 Task: Create a blank project ConvertTech with privacy Private to Project members  and default view as Board and in the team Taskers . Create three sections in the project as To-Do, Doing and Done
Action: Mouse moved to (402, 311)
Screenshot: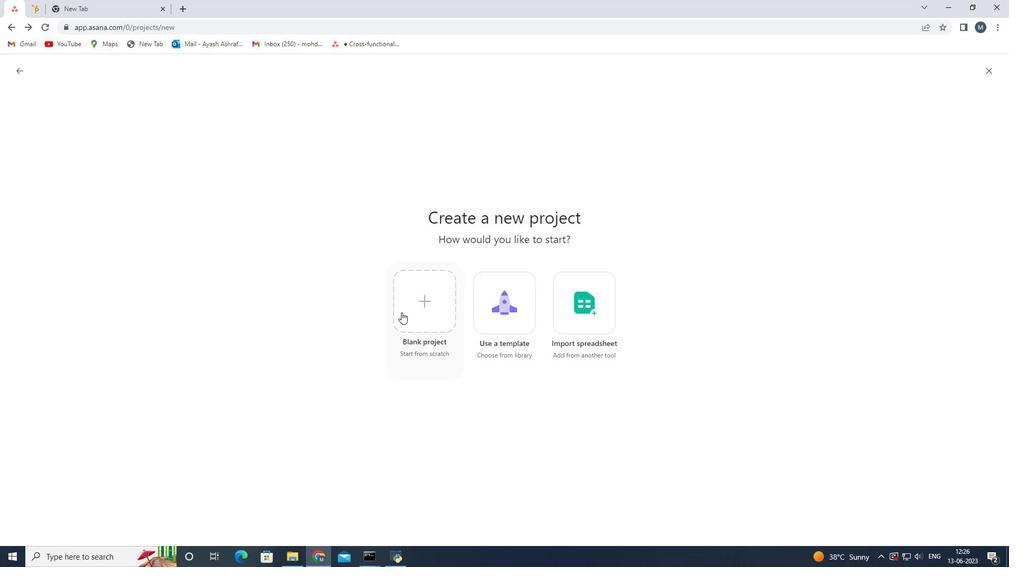 
Action: Mouse pressed left at (402, 311)
Screenshot: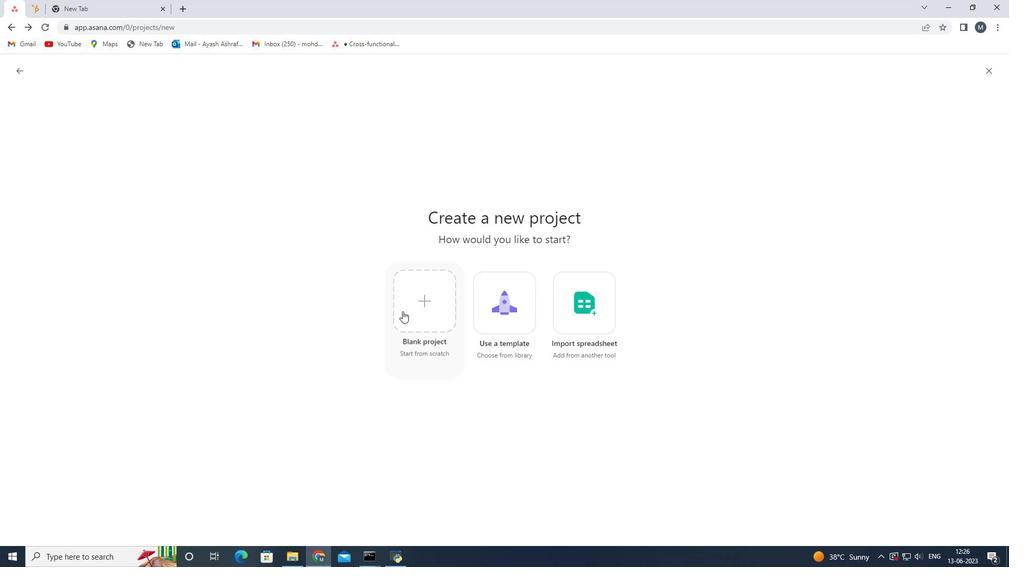 
Action: Mouse moved to (179, 147)
Screenshot: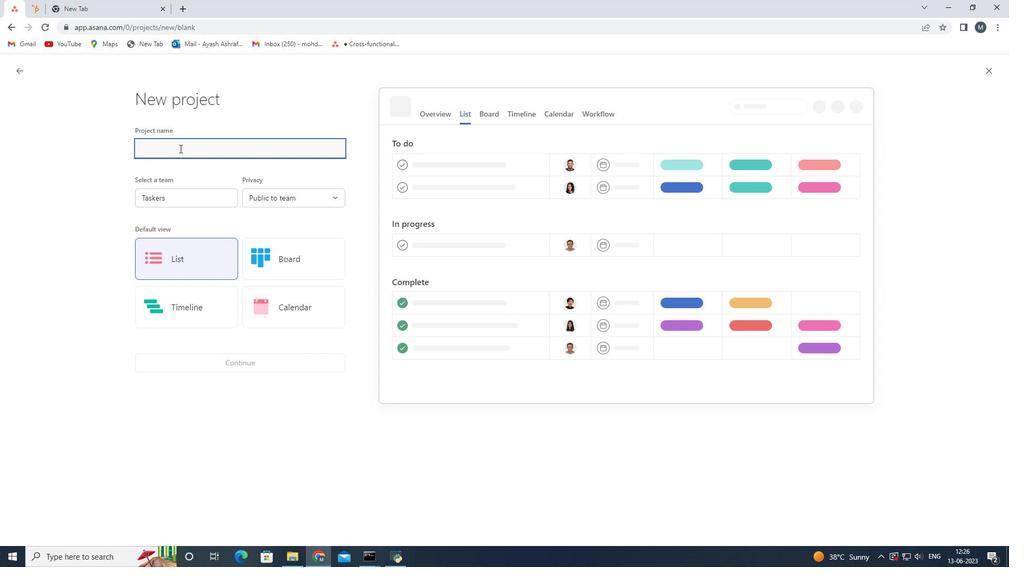 
Action: Mouse pressed left at (179, 147)
Screenshot: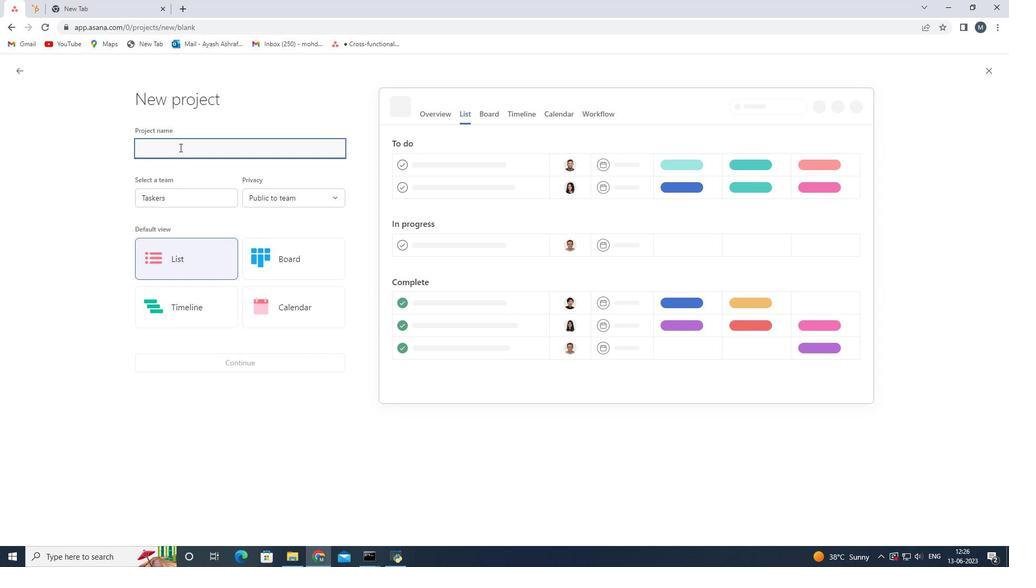 
Action: Key pressed <Key.shift>Convert<Key.space><Key.shift>Tech<Key.space>
Screenshot: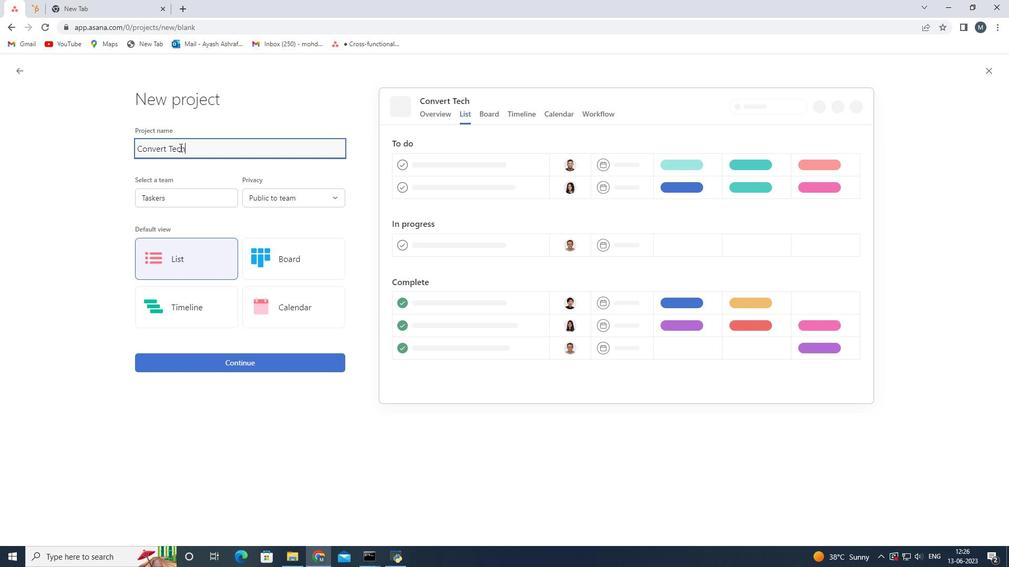 
Action: Mouse moved to (296, 197)
Screenshot: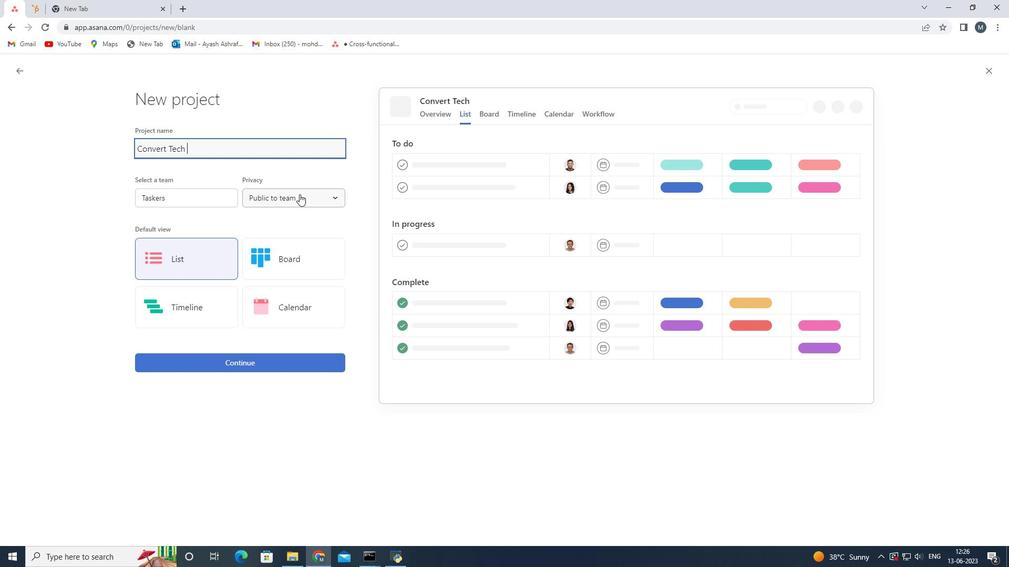 
Action: Mouse pressed left at (296, 197)
Screenshot: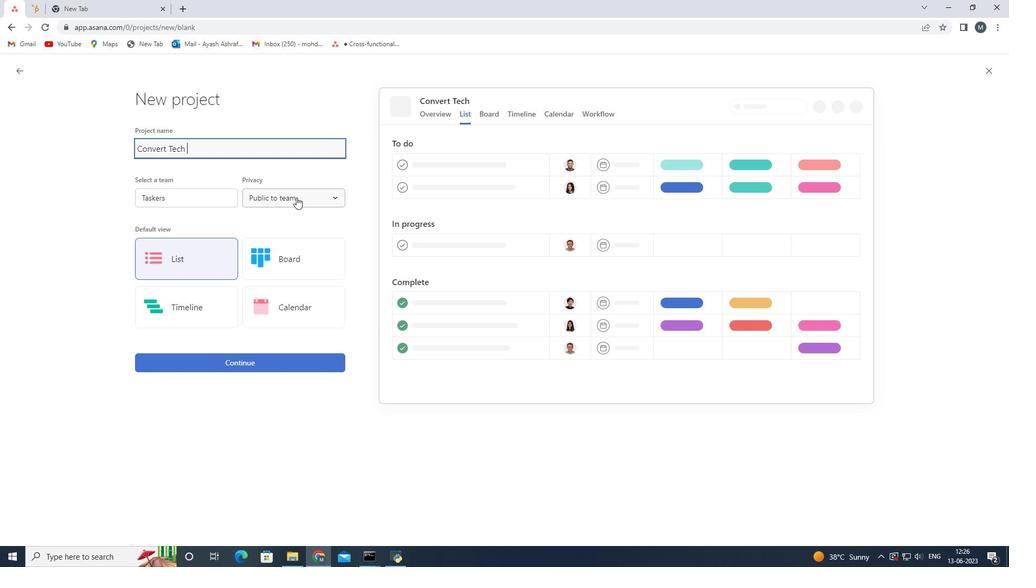 
Action: Mouse moved to (304, 239)
Screenshot: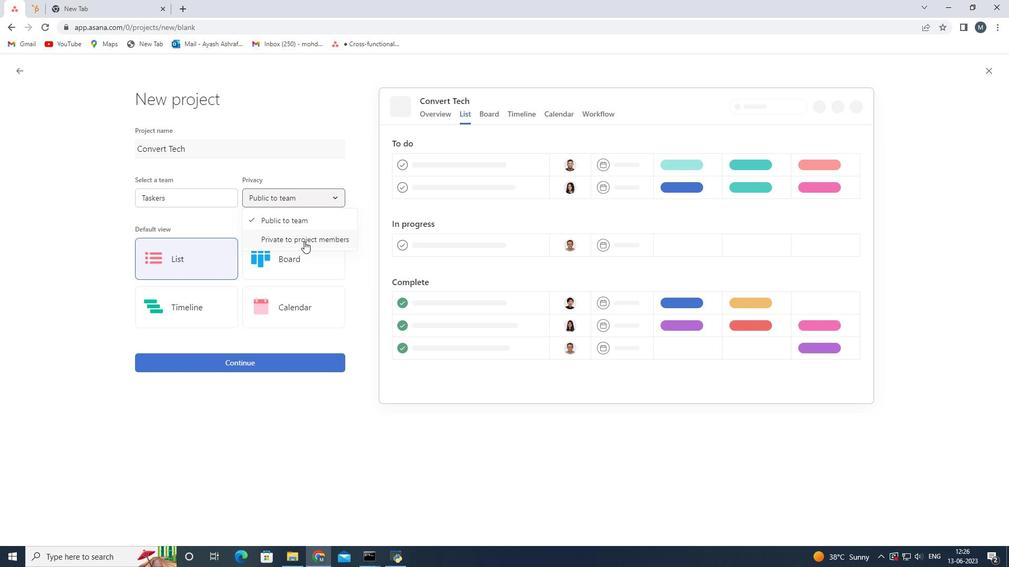 
Action: Mouse pressed left at (304, 239)
Screenshot: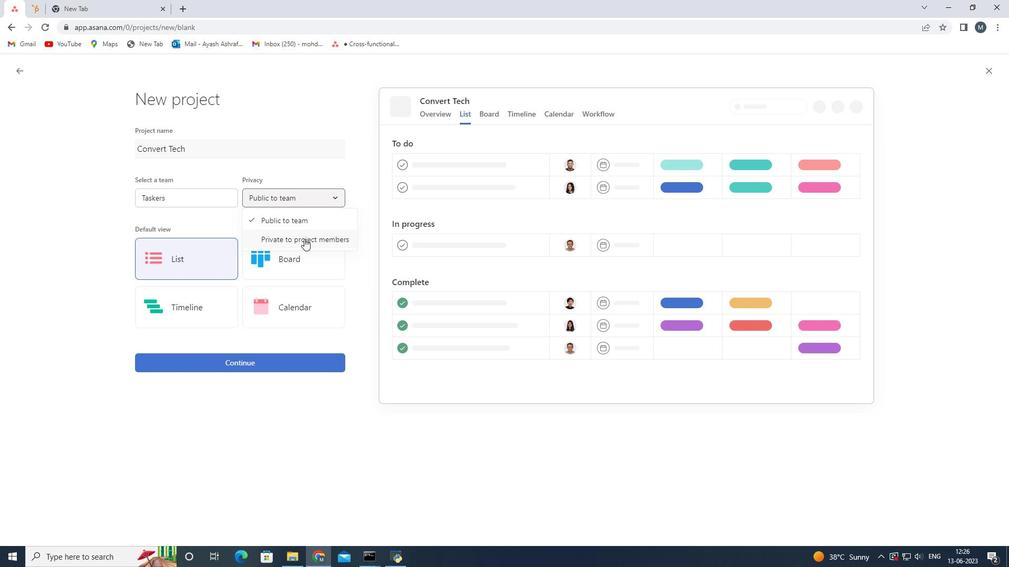 
Action: Mouse moved to (189, 196)
Screenshot: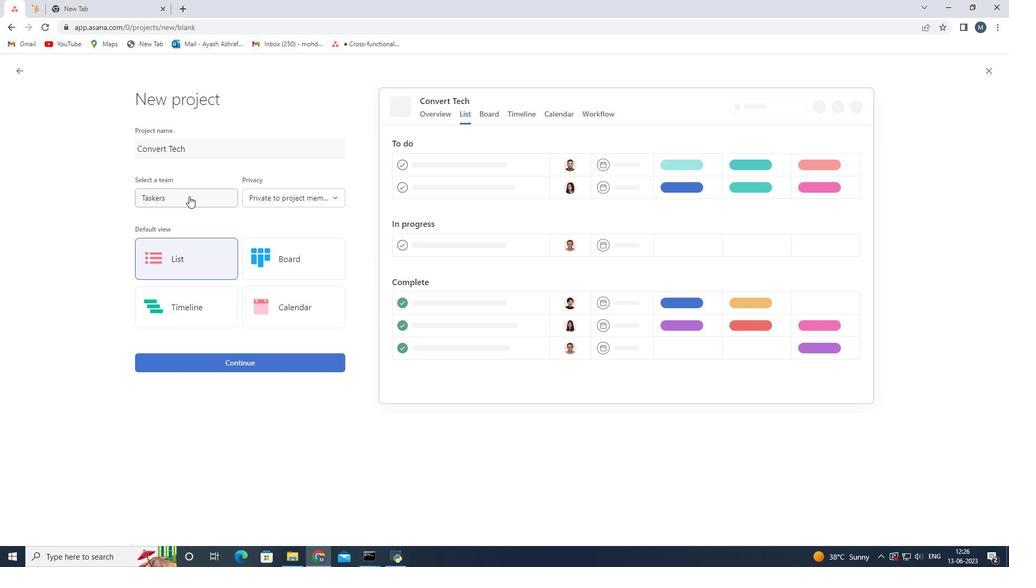 
Action: Mouse pressed left at (189, 196)
Screenshot: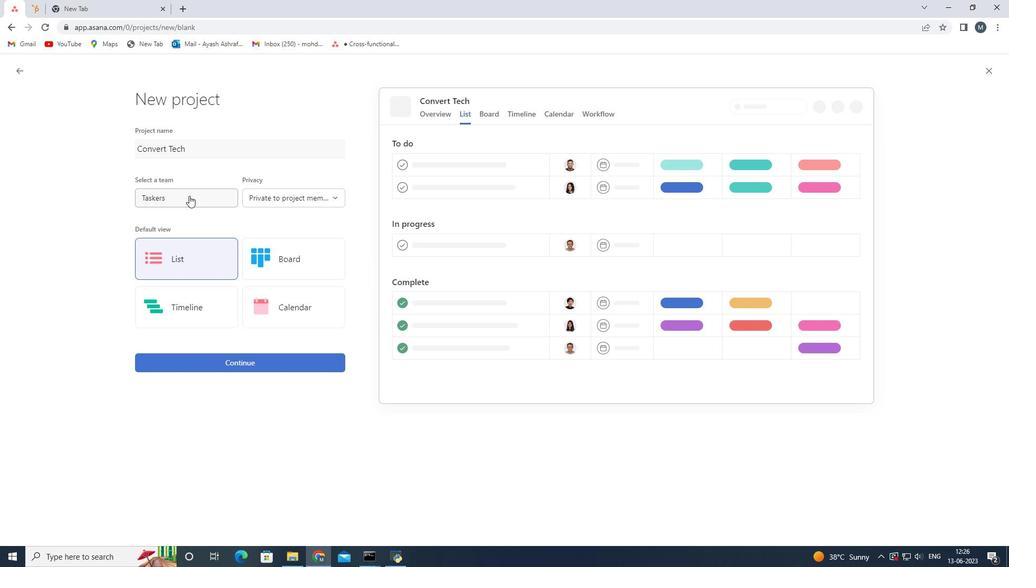 
Action: Mouse moved to (183, 264)
Screenshot: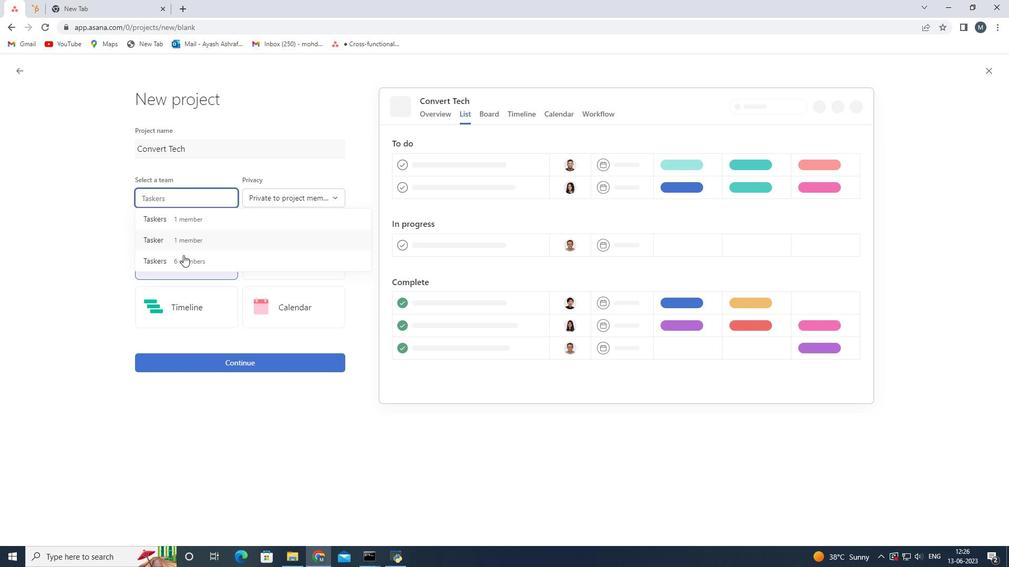 
Action: Mouse pressed left at (183, 264)
Screenshot: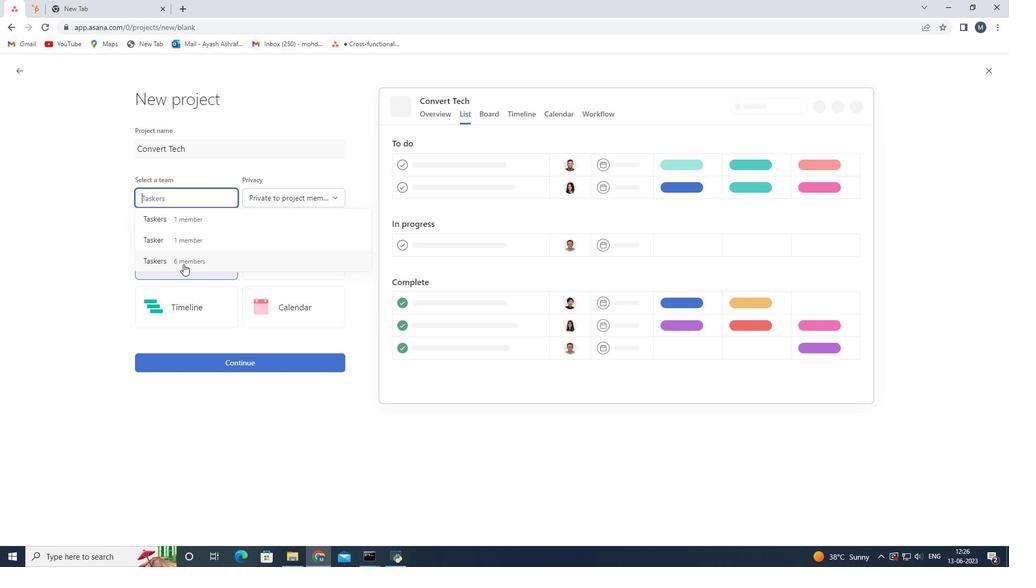 
Action: Mouse moved to (287, 261)
Screenshot: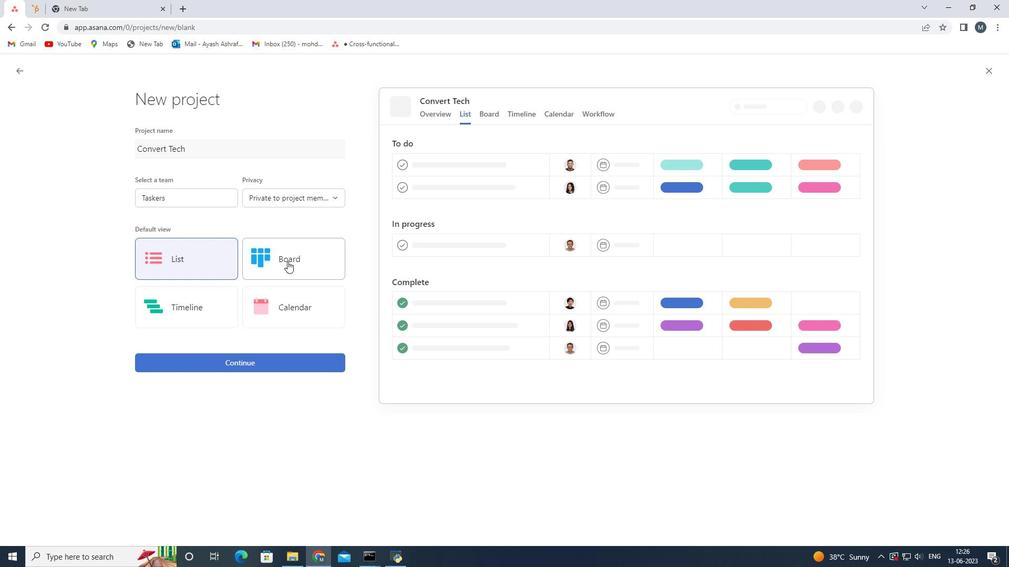 
Action: Mouse pressed left at (287, 261)
Screenshot: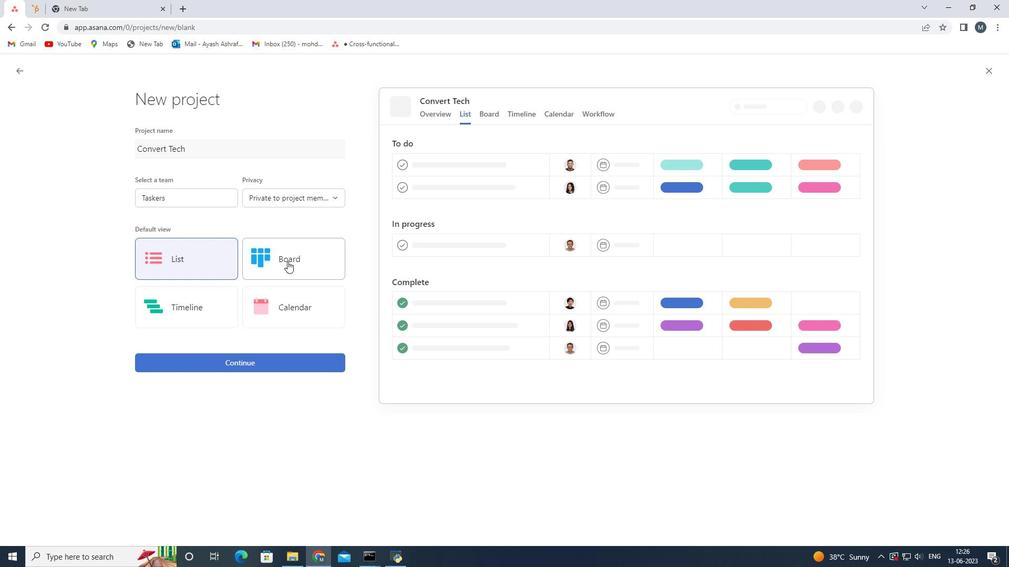 
Action: Mouse moved to (257, 363)
Screenshot: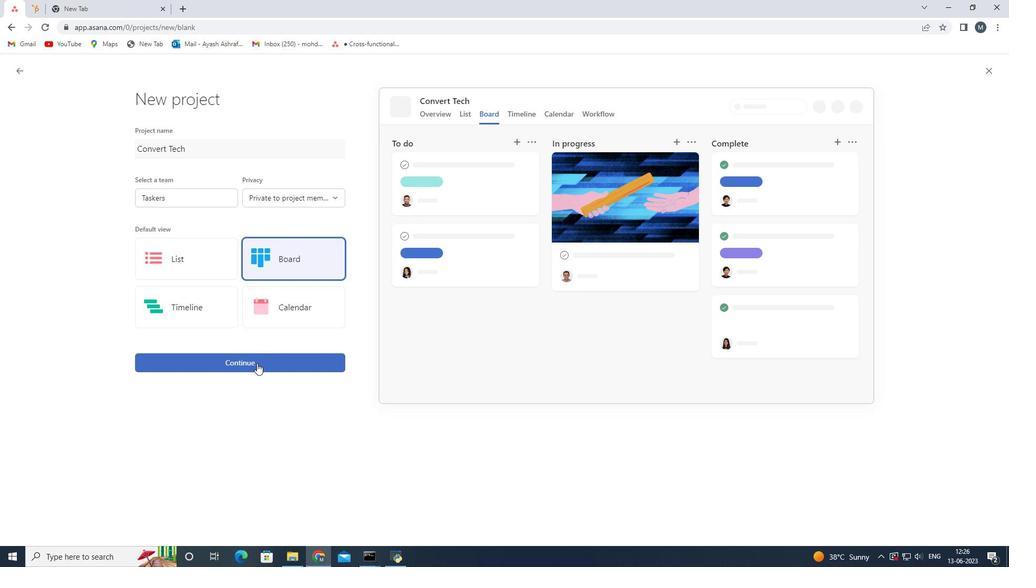 
Action: Mouse pressed left at (257, 363)
Screenshot: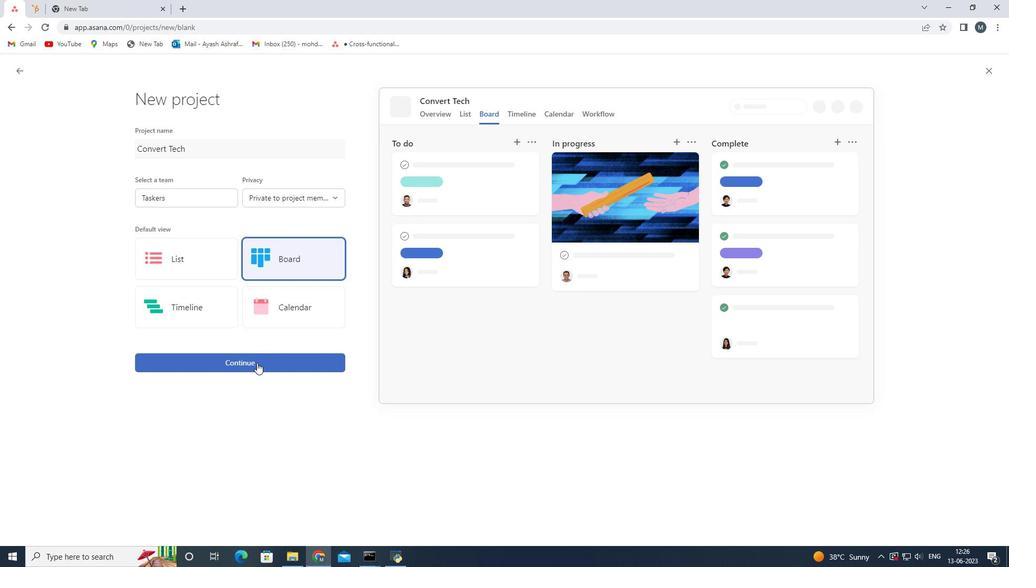 
Action: Mouse moved to (243, 299)
Screenshot: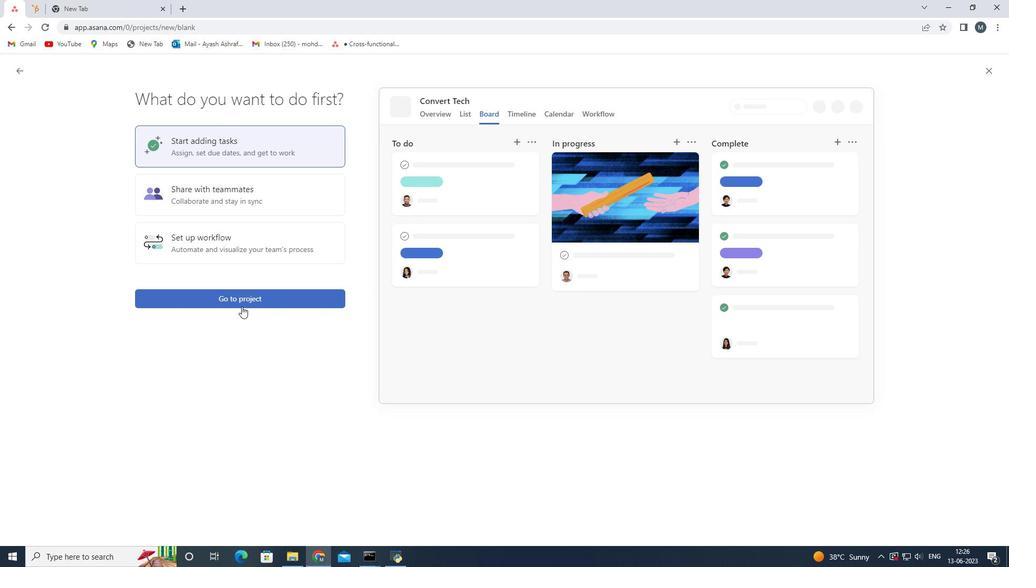 
Action: Mouse pressed left at (243, 299)
Screenshot: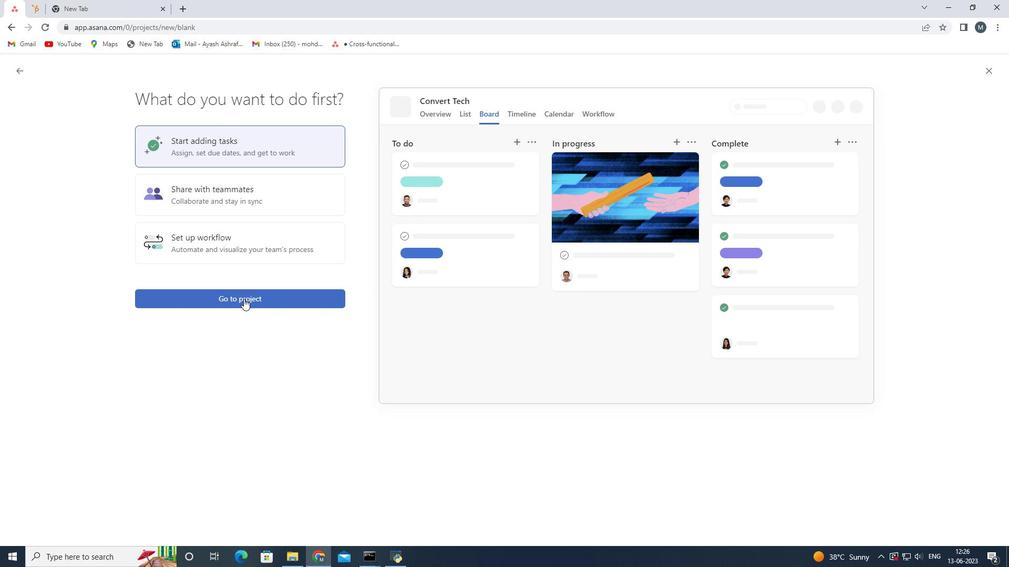 
Action: Mouse moved to (268, 200)
Screenshot: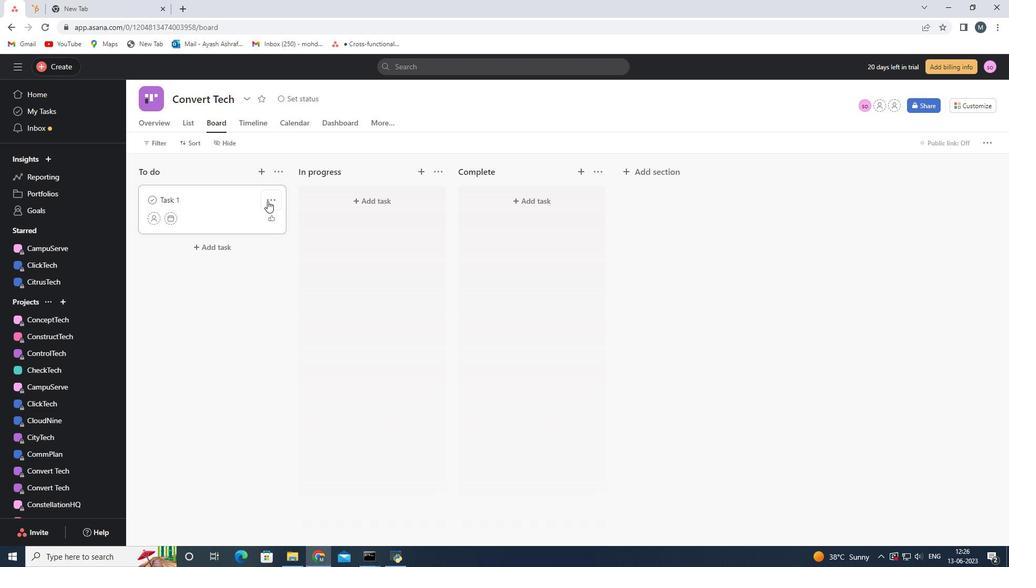 
Action: Mouse pressed left at (268, 200)
Screenshot: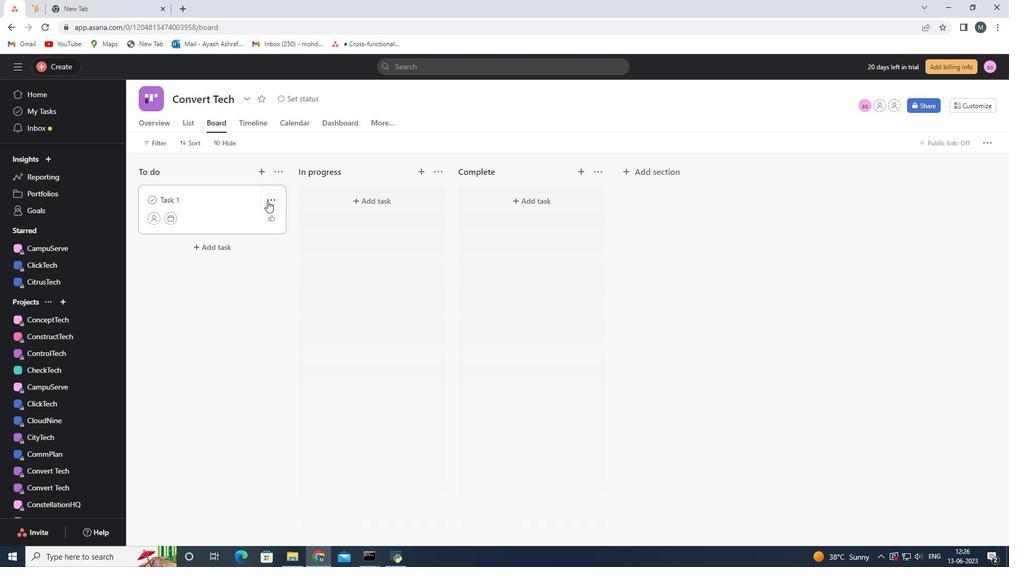 
Action: Mouse moved to (310, 405)
Screenshot: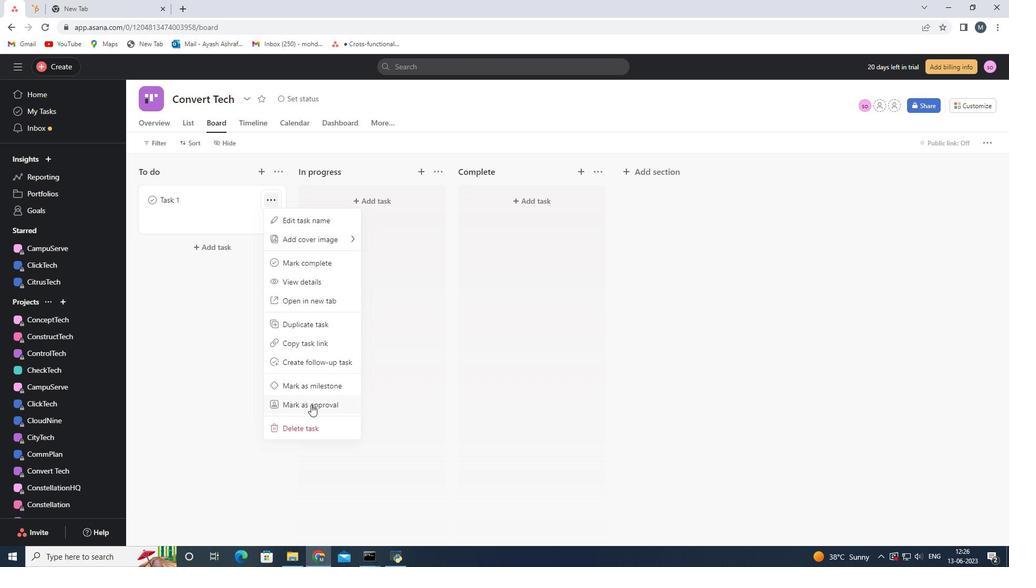 
Action: Mouse pressed left at (310, 405)
Screenshot: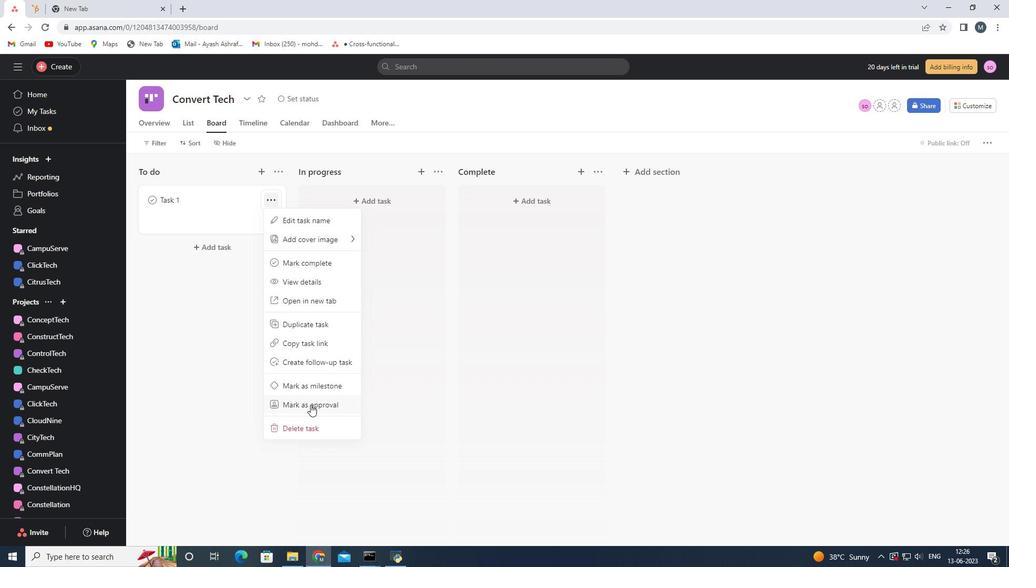 
Action: Mouse moved to (436, 169)
Screenshot: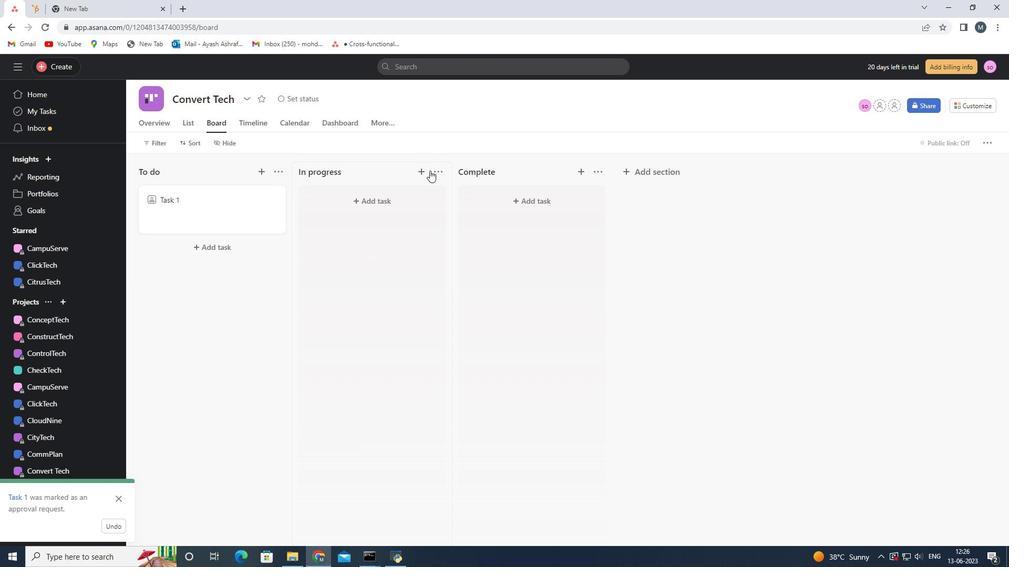 
Action: Mouse pressed left at (436, 169)
Screenshot: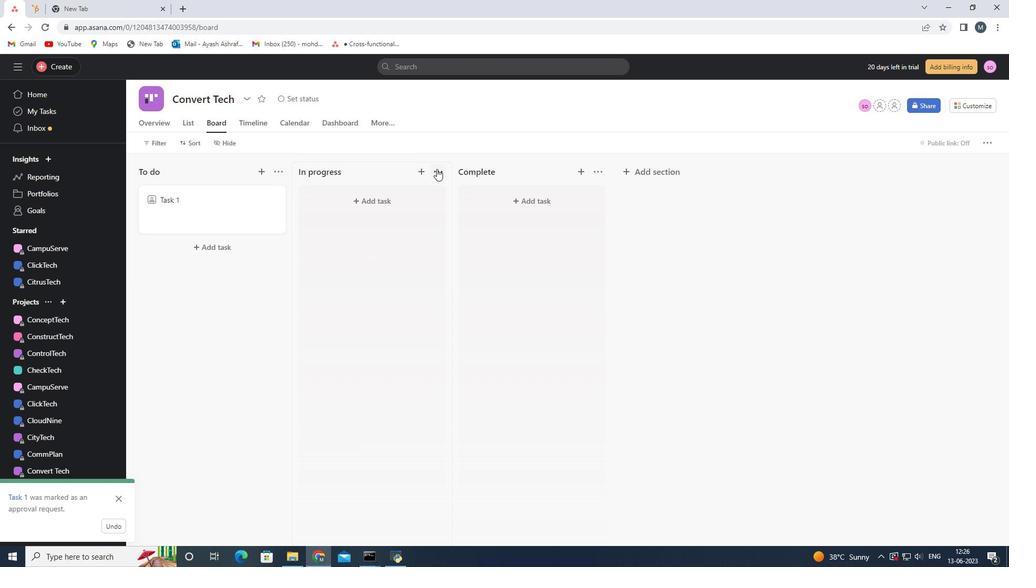 
Action: Mouse moved to (476, 251)
Screenshot: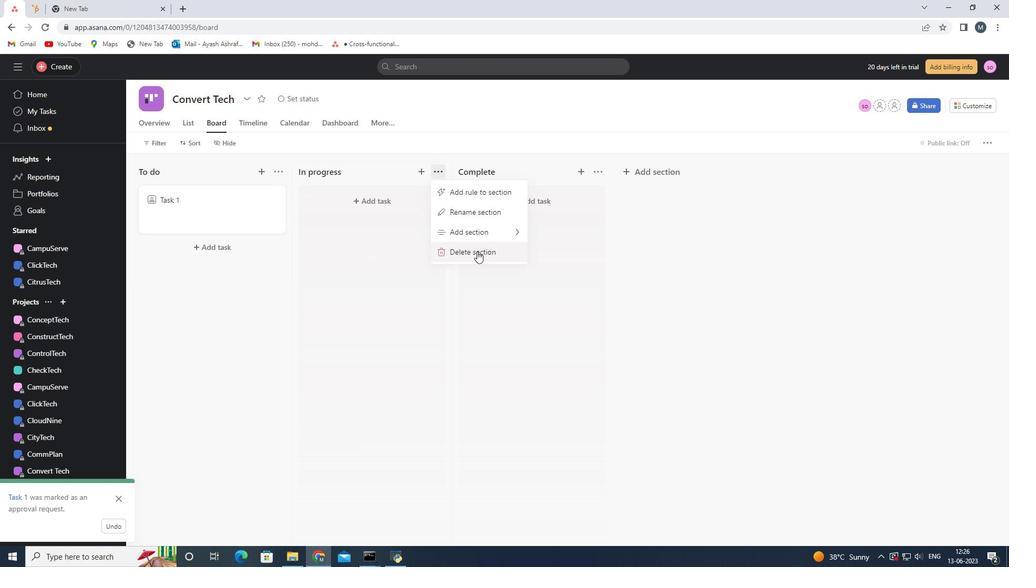 
Action: Mouse pressed left at (476, 251)
Screenshot: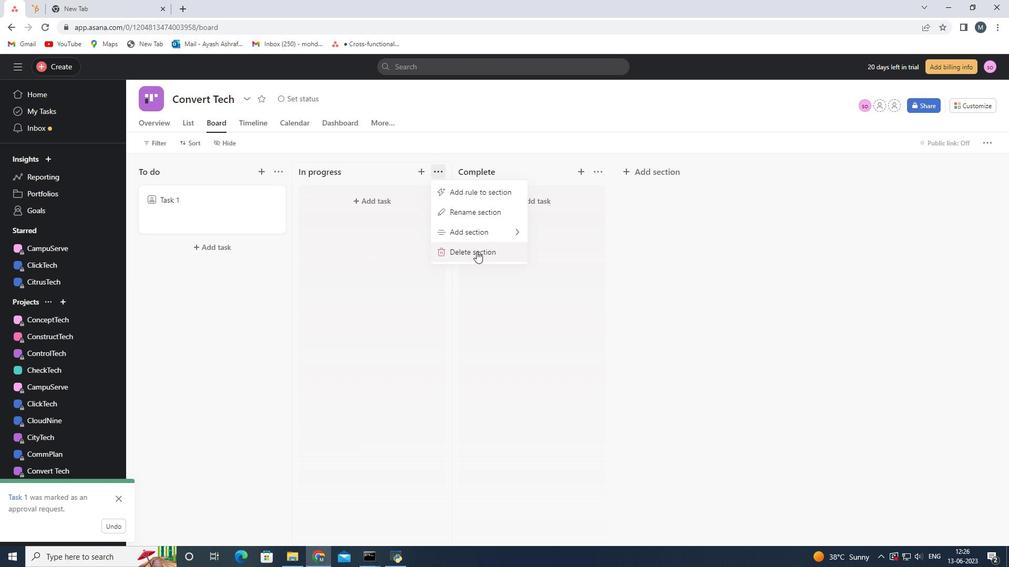 
Action: Mouse moved to (432, 171)
Screenshot: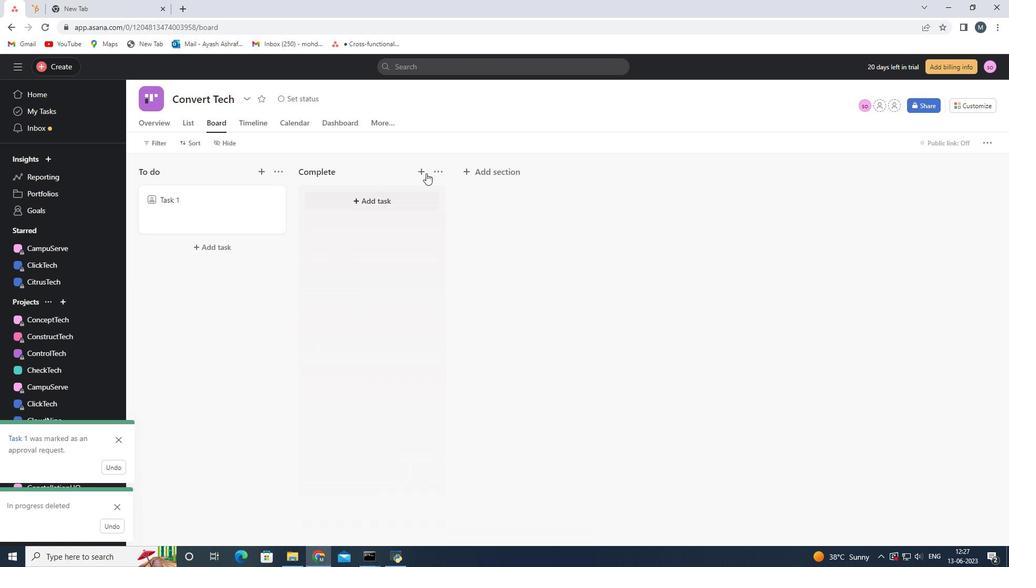 
Action: Mouse pressed left at (432, 171)
Screenshot: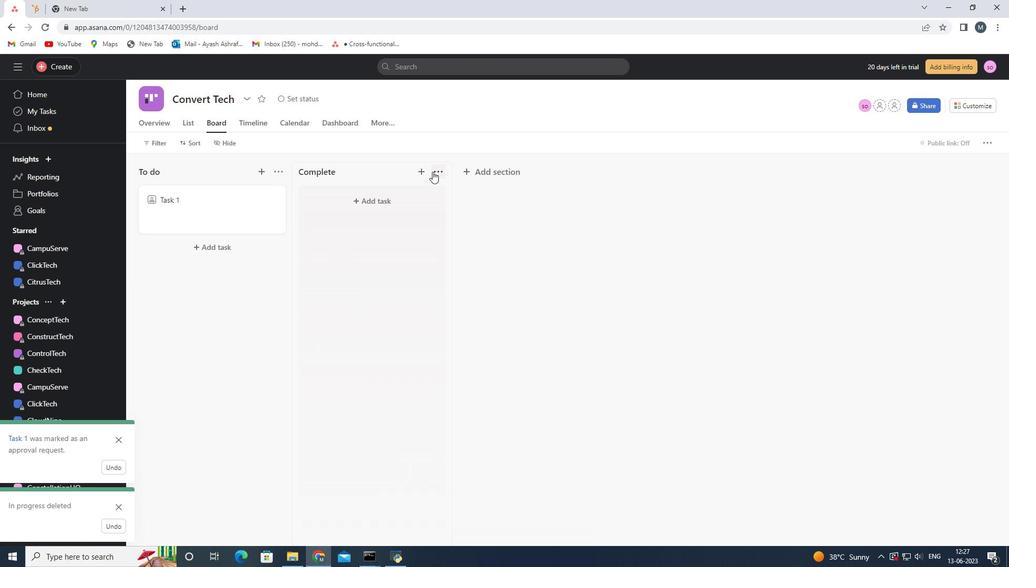 
Action: Mouse moved to (470, 252)
Screenshot: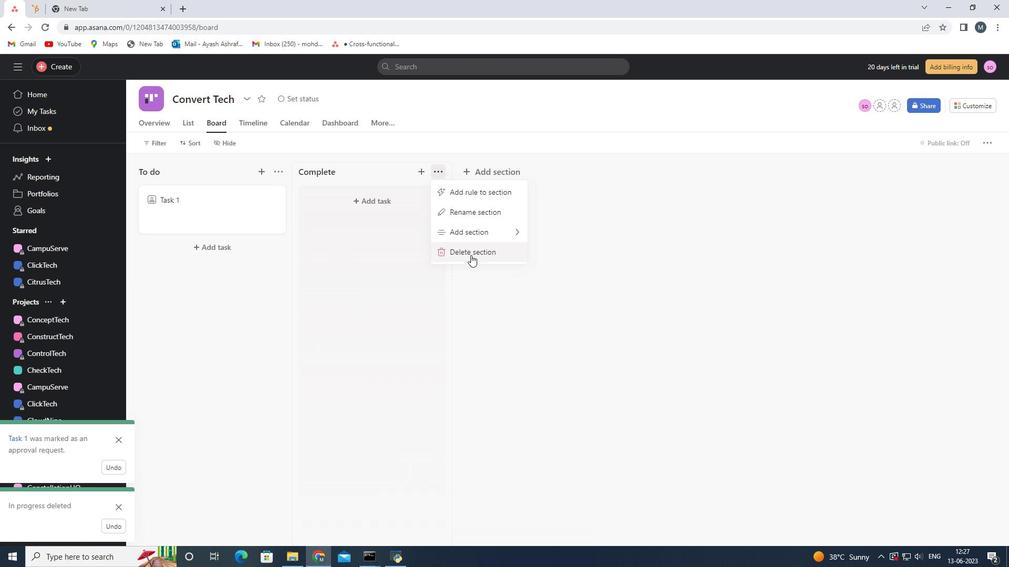 
Action: Mouse pressed left at (470, 252)
Screenshot: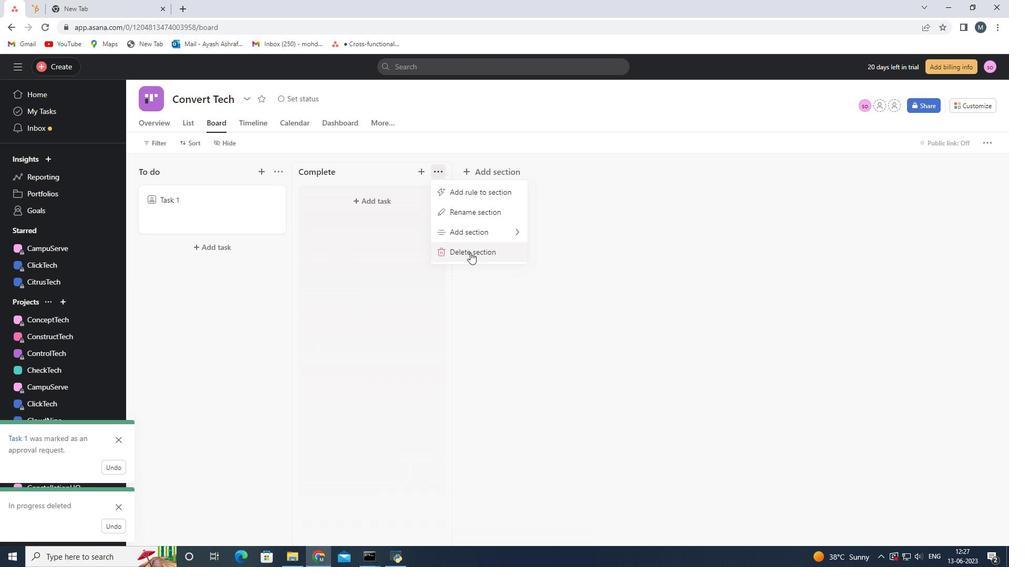 
Action: Mouse moved to (203, 170)
Screenshot: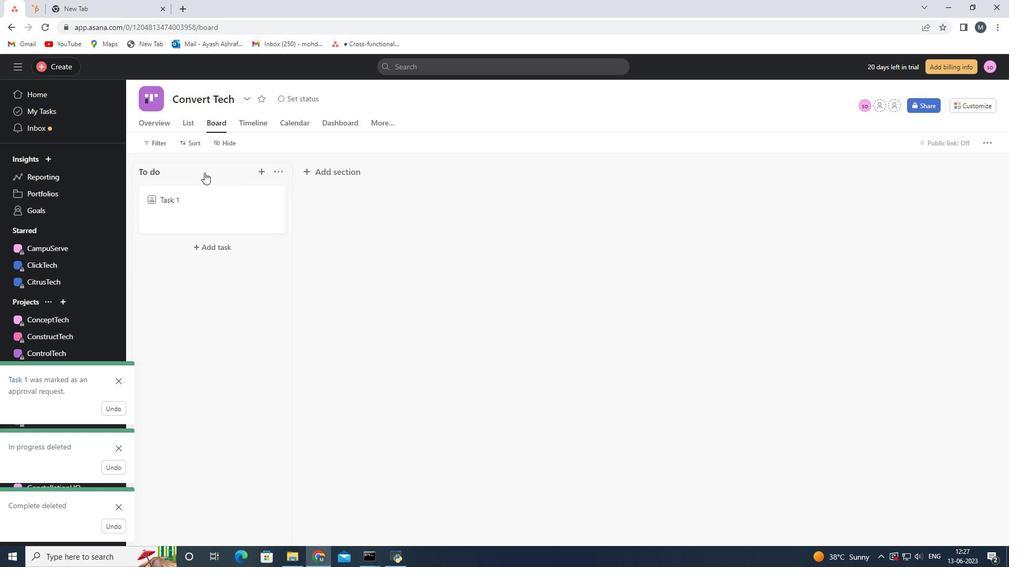 
Action: Mouse pressed left at (203, 170)
Screenshot: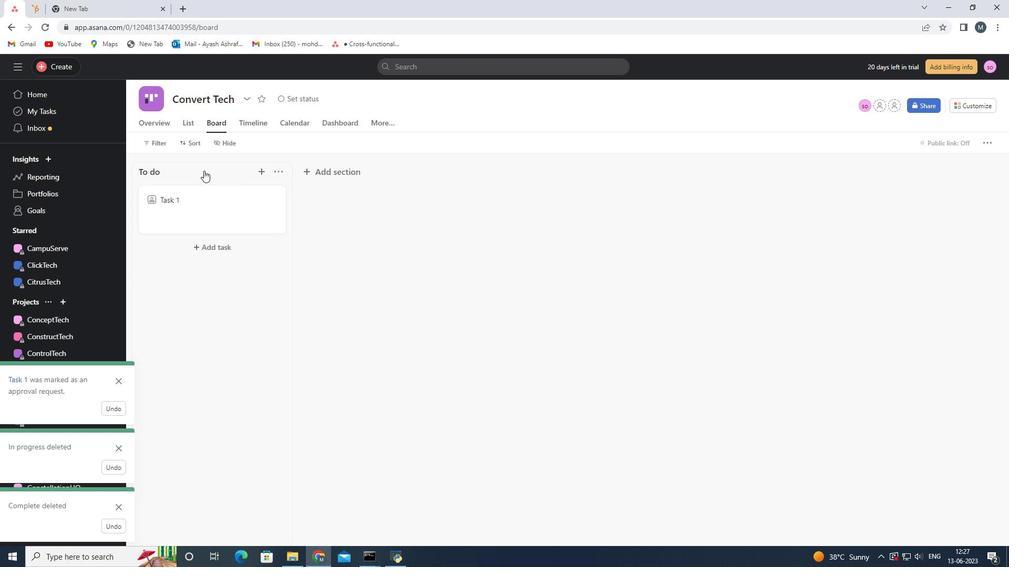 
Action: Key pressed <Key.backspace><Key.backspace><Key.backspace><Key.backspace><Key.backspace><Key.backspace><Key.backspace><Key.backspace><Key.backspace><Key.backspace><Key.backspace><Key.backspace><Key.backspace><Key.shift>Untitled<Key.space>
Screenshot: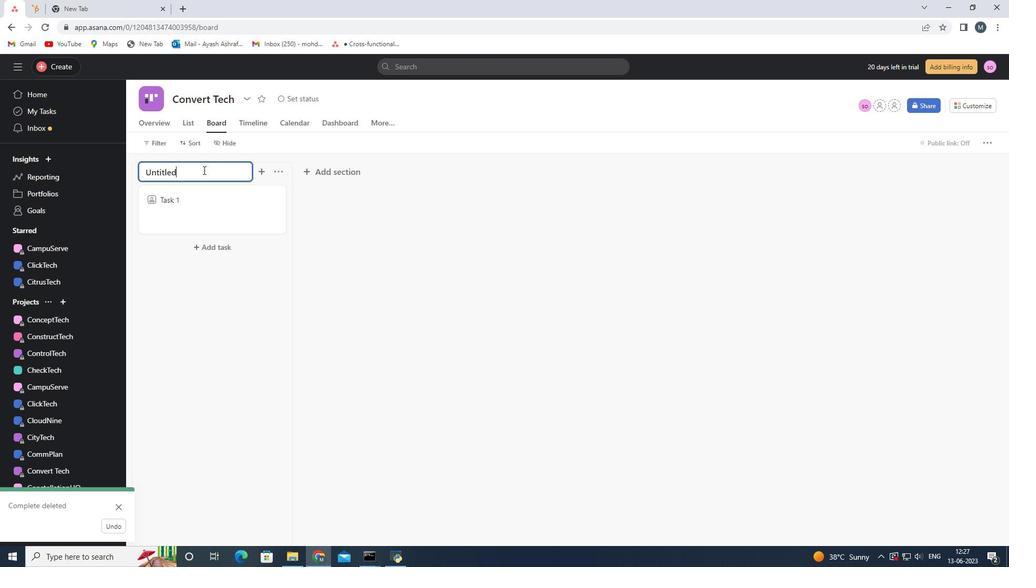
Action: Mouse moved to (206, 199)
Screenshot: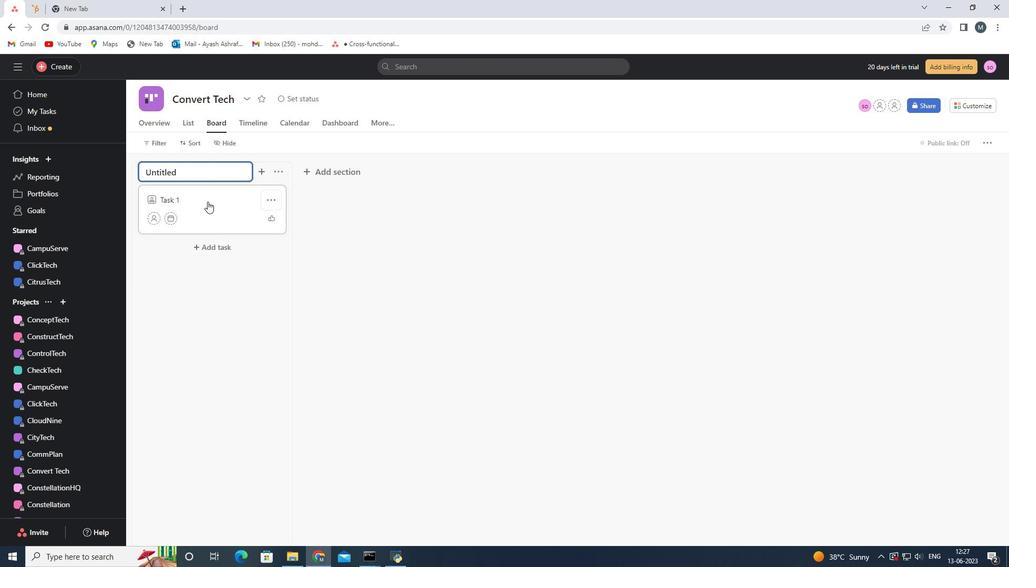 
Action: Mouse pressed left at (206, 199)
Screenshot: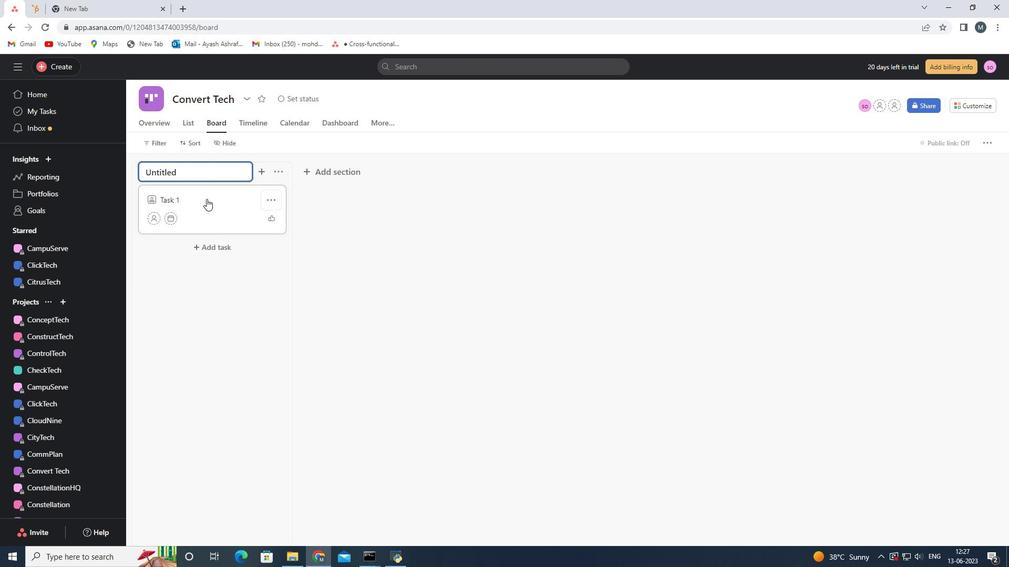 
Action: Mouse moved to (328, 173)
Screenshot: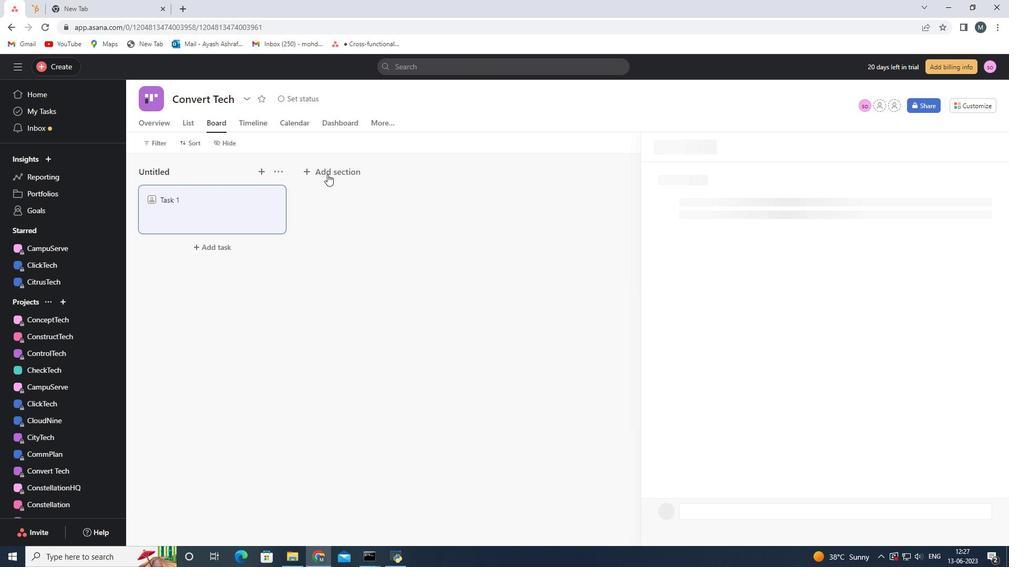 
Action: Mouse pressed left at (328, 173)
Screenshot: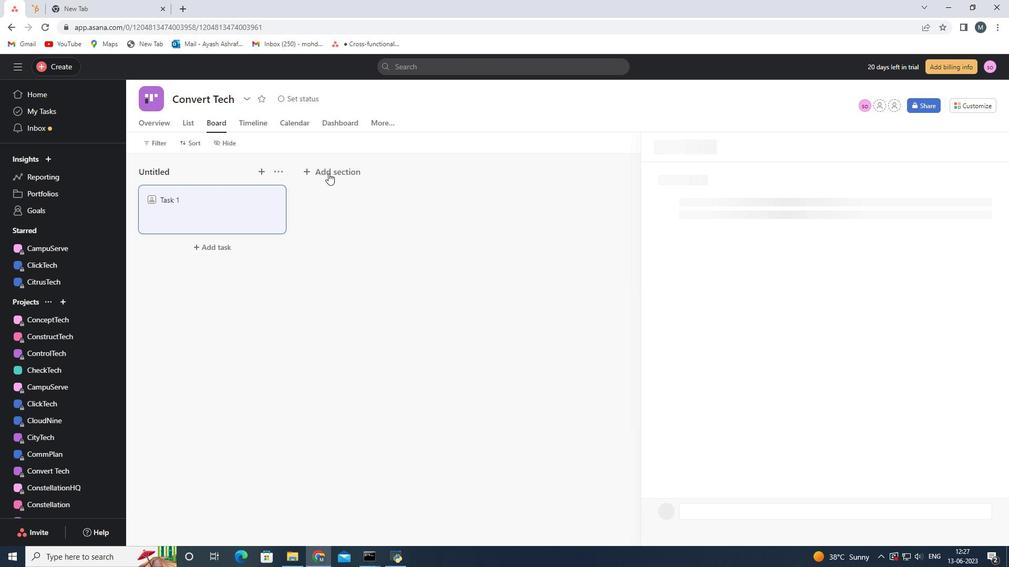 
Action: Key pressed <Key.shift>To-<Key.shift>Do<Key.space>
Screenshot: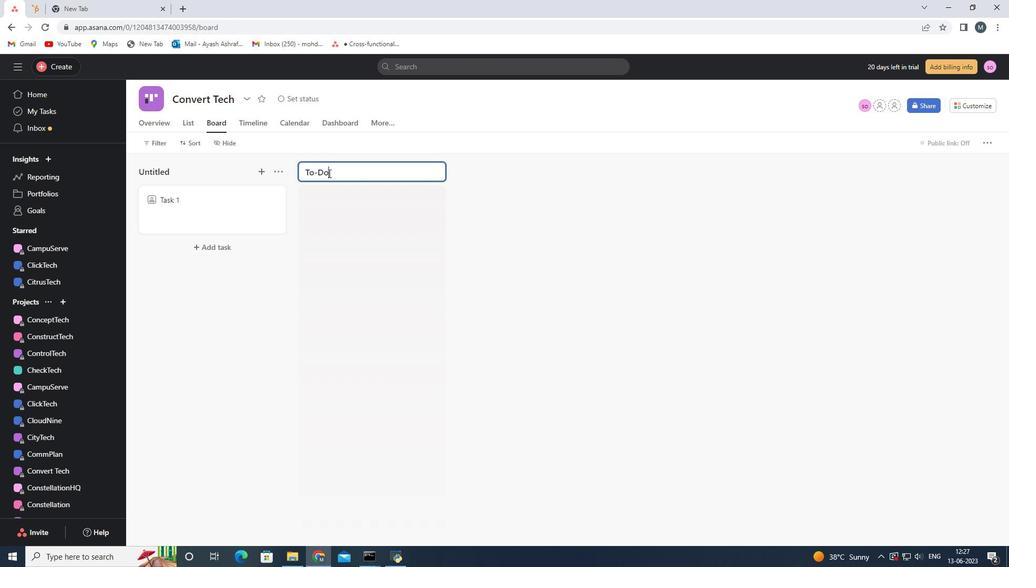 
Action: Mouse moved to (326, 173)
Screenshot: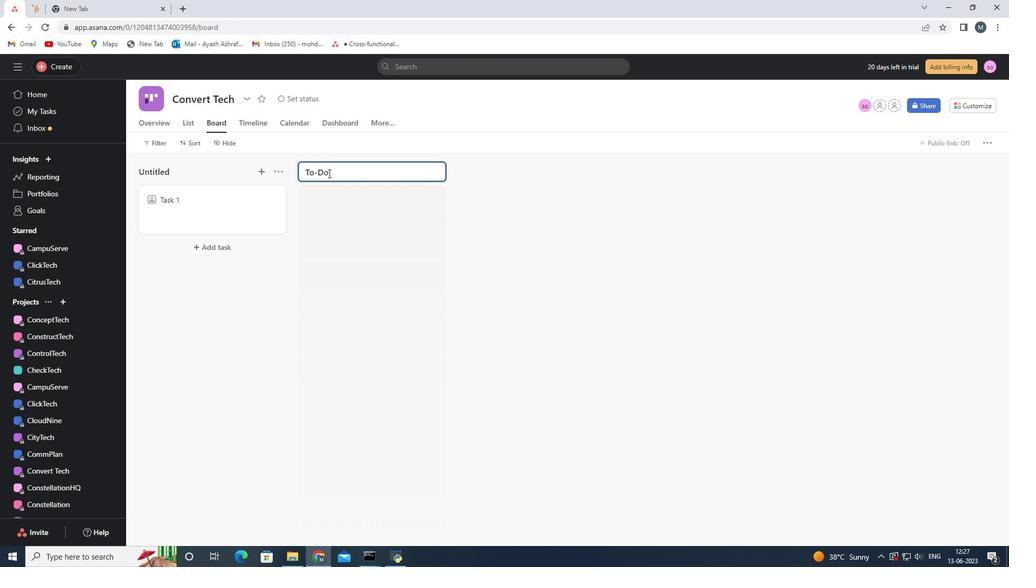 
Action: Key pressed <Key.enter>
Screenshot: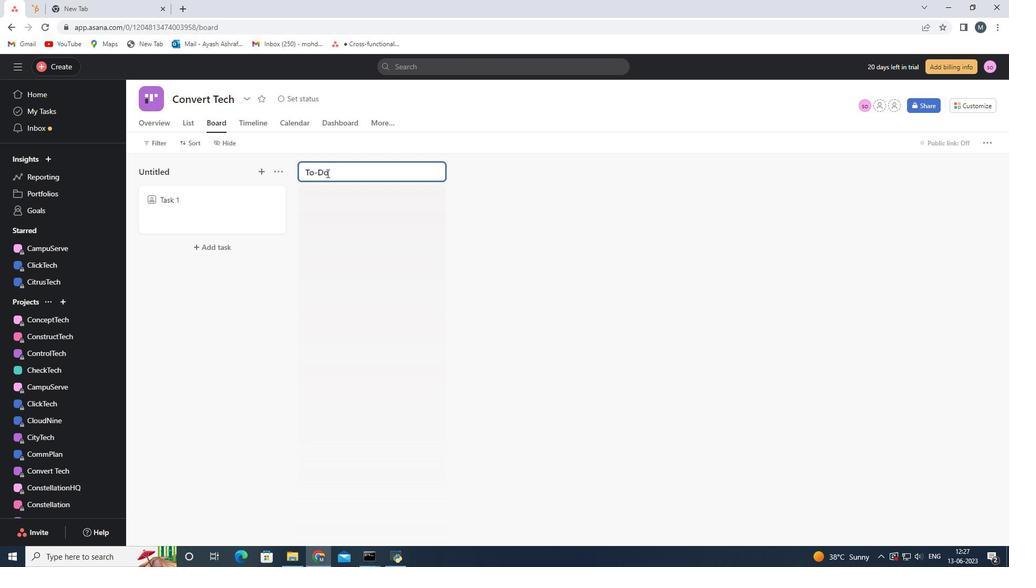 
Action: Mouse moved to (482, 176)
Screenshot: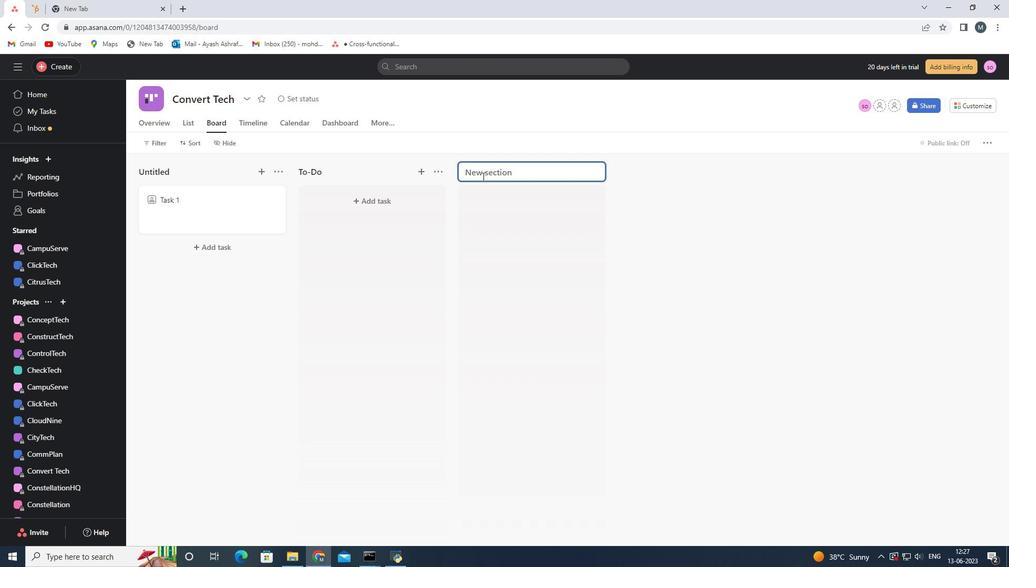 
Action: Key pressed <Key.shift>Doing<Key.space><Key.enter><Key.shift><Key.shift><Key.shift>Done<Key.space>
Screenshot: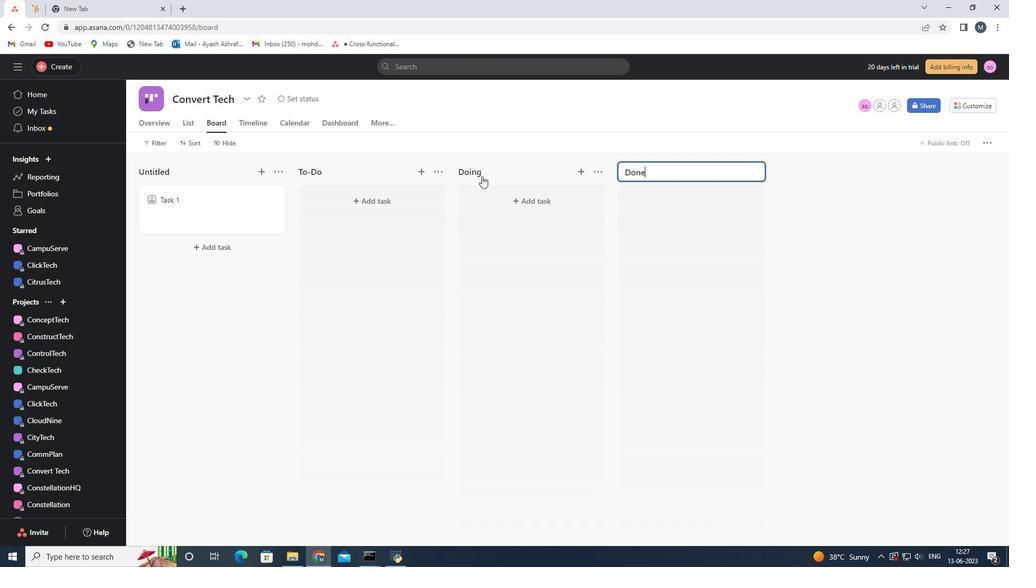 
Action: Mouse moved to (239, 191)
Screenshot: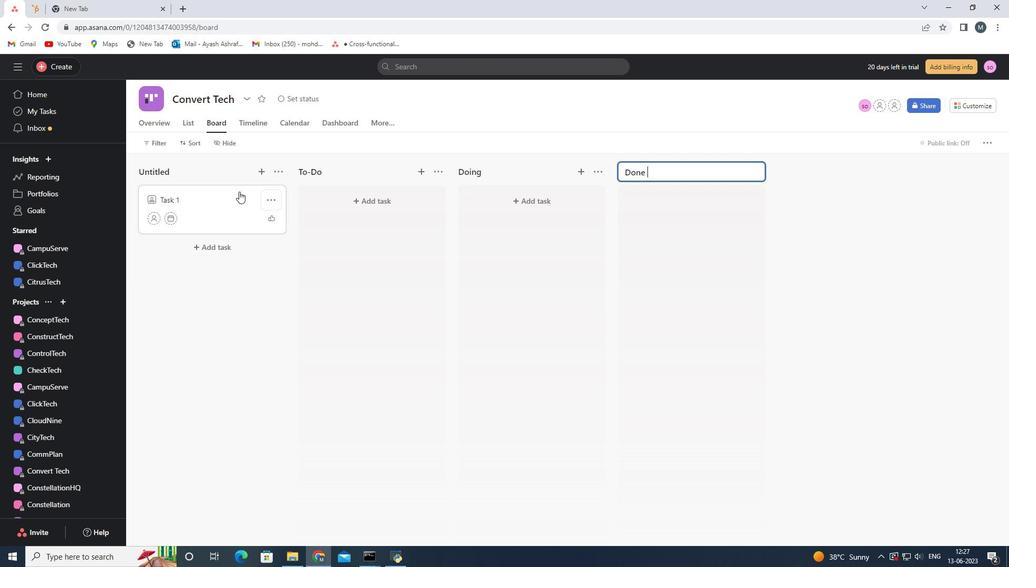 
Action: Mouse pressed left at (239, 191)
Screenshot: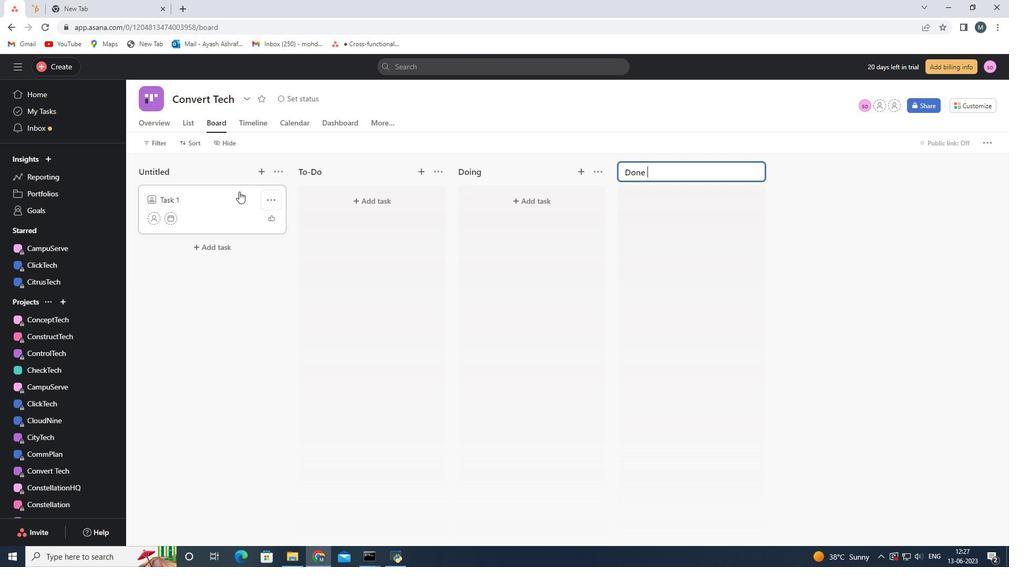 
Action: Mouse moved to (275, 199)
Screenshot: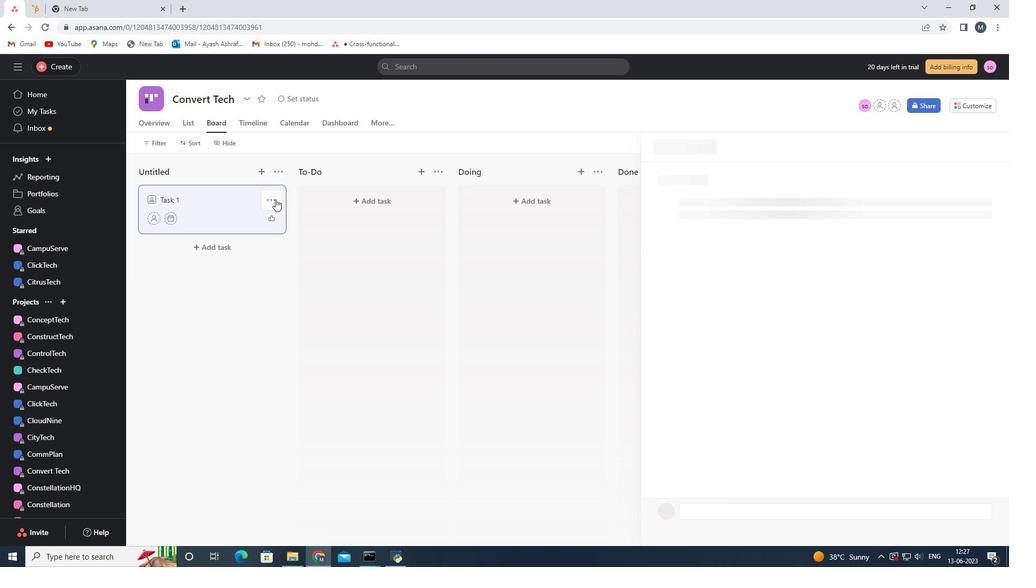 
Action: Mouse pressed left at (275, 199)
Screenshot: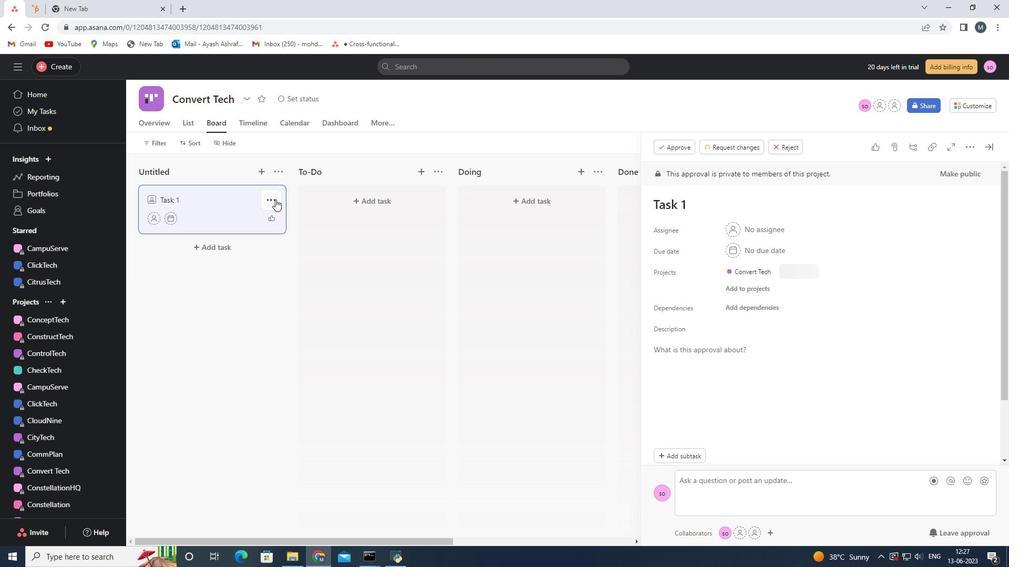 
Action: Mouse moved to (310, 410)
Screenshot: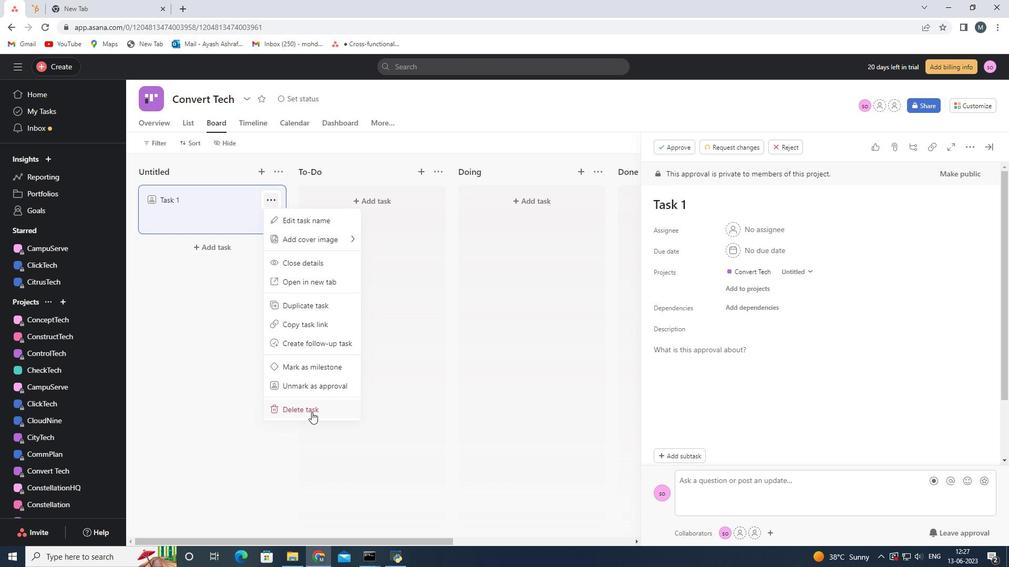 
Action: Mouse pressed left at (310, 410)
Screenshot: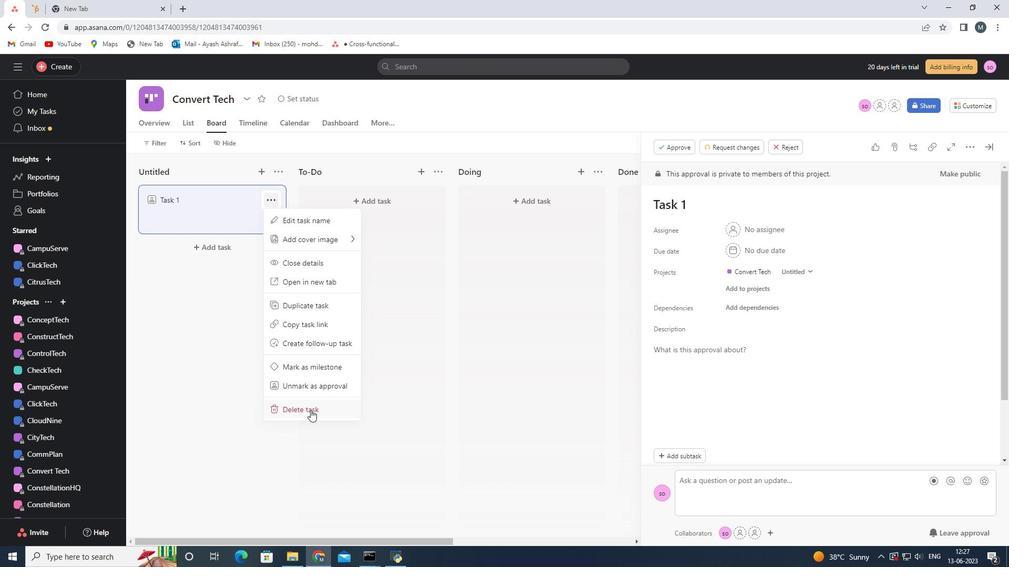 
Action: Mouse moved to (515, 248)
Screenshot: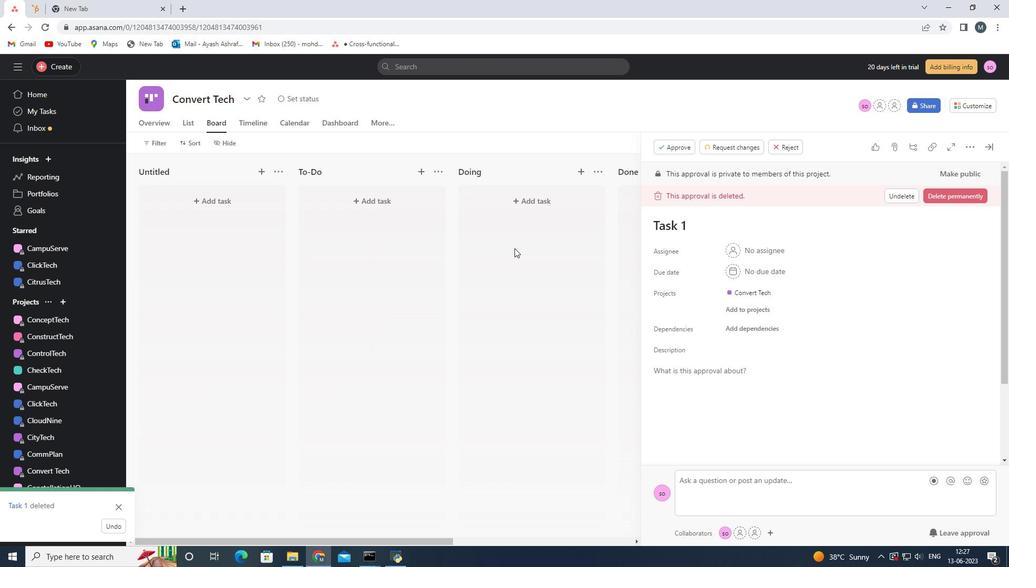 
